 Task: View the booking page of the meeting "Workshop Registration".
Action: Mouse pressed left at (370, 363)
Screenshot: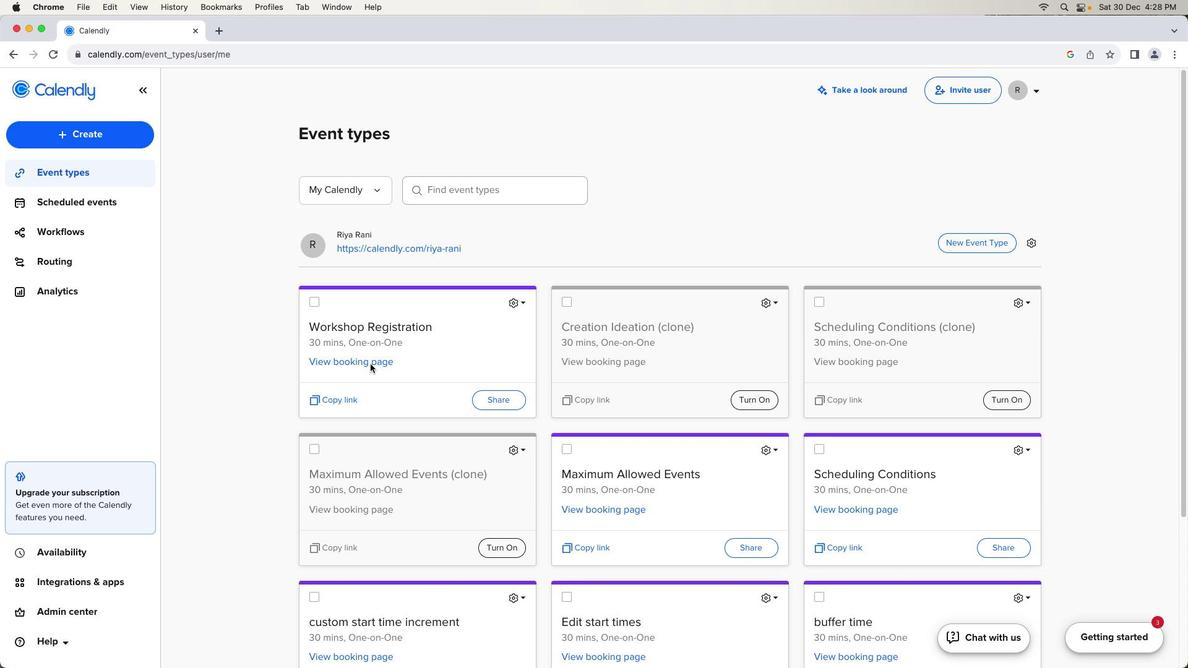 
Action: Mouse moved to (372, 360)
Screenshot: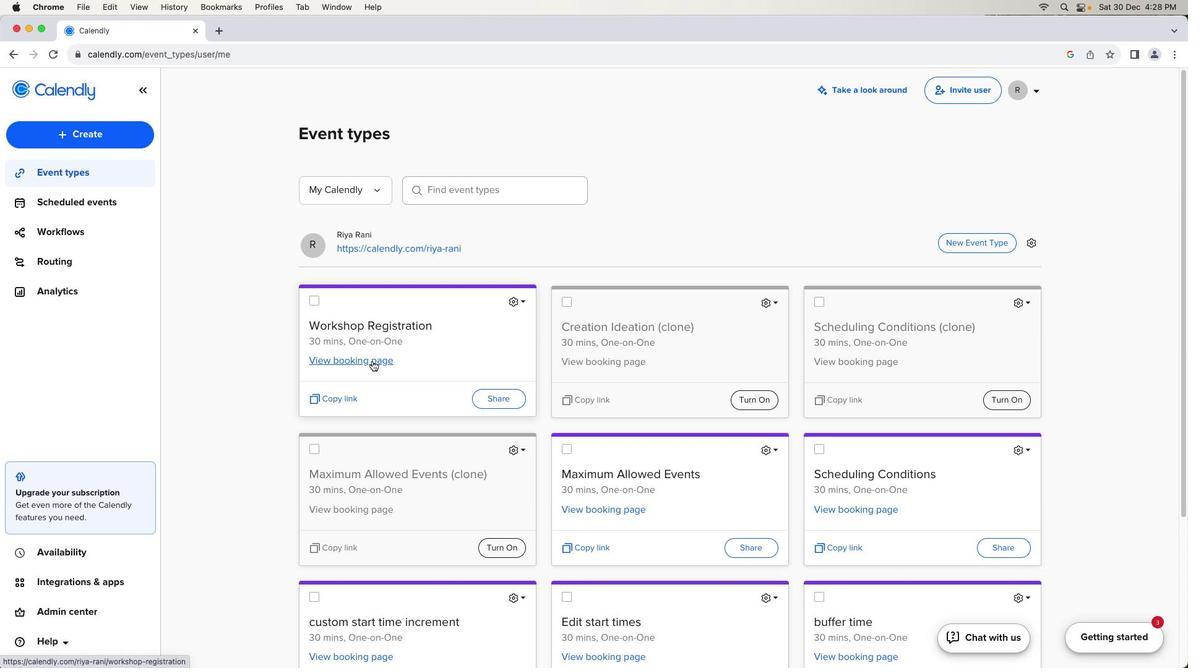 
Action: Mouse pressed left at (372, 360)
Screenshot: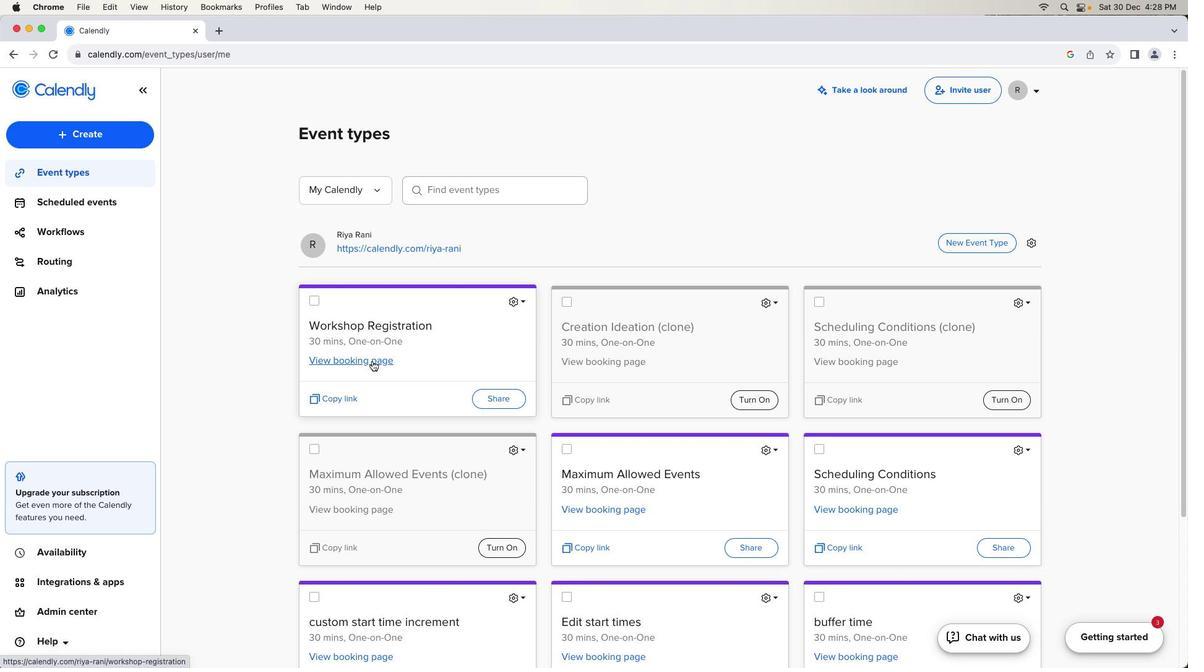 
Action: Mouse moved to (989, 459)
Screenshot: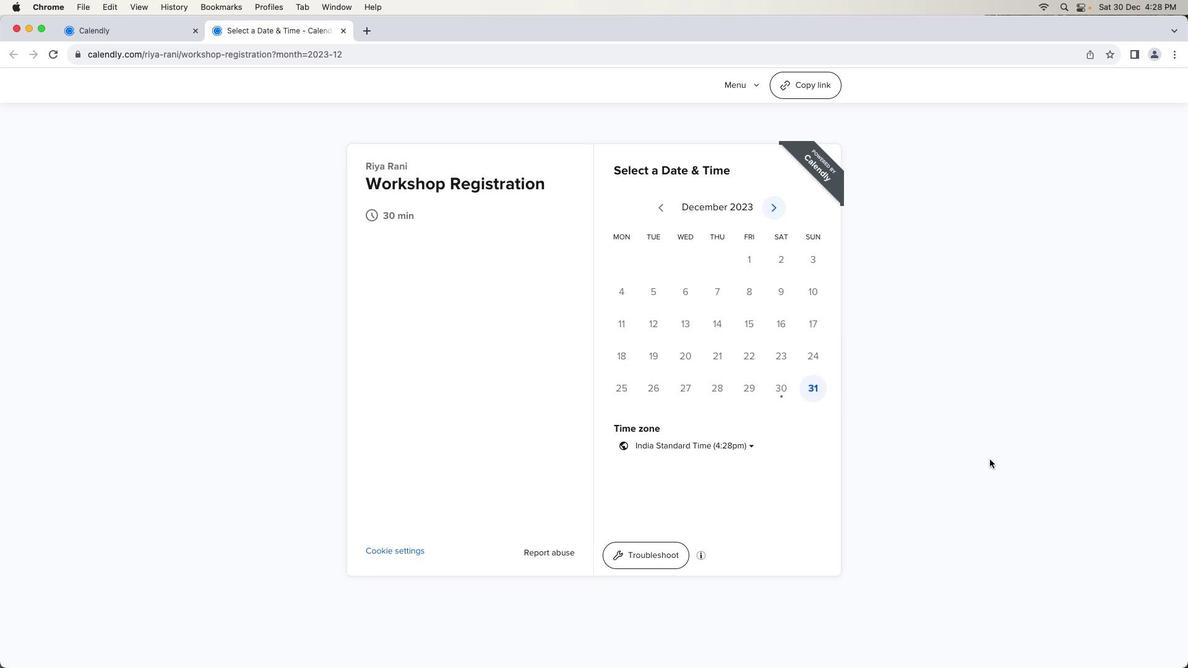 
